 Task: Set up a custom indentation style for your code.
Action: Mouse moved to (36, 557)
Screenshot: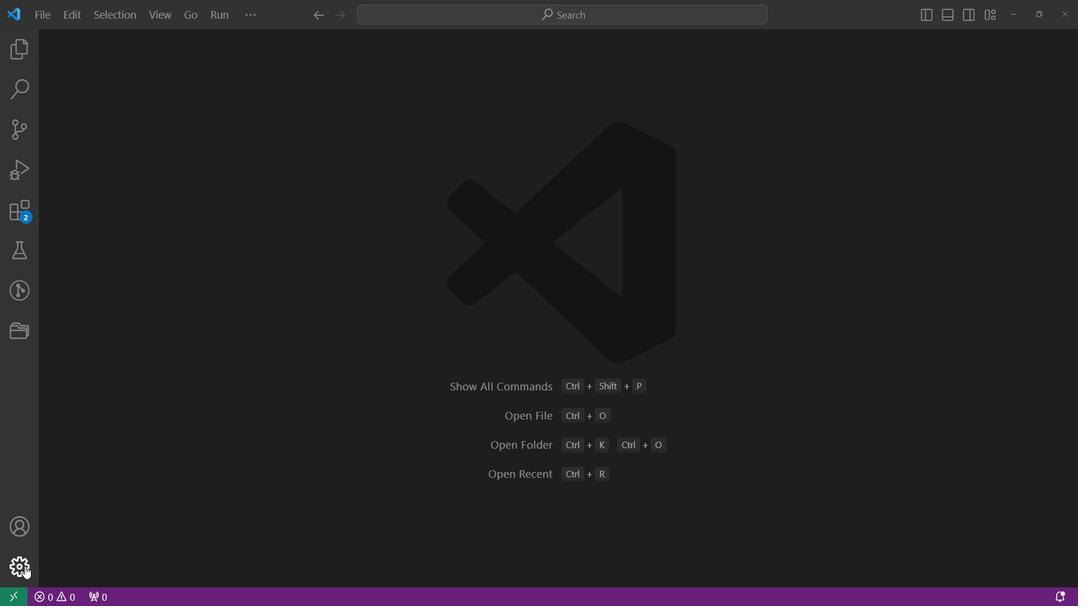 
Action: Mouse pressed left at (36, 557)
Screenshot: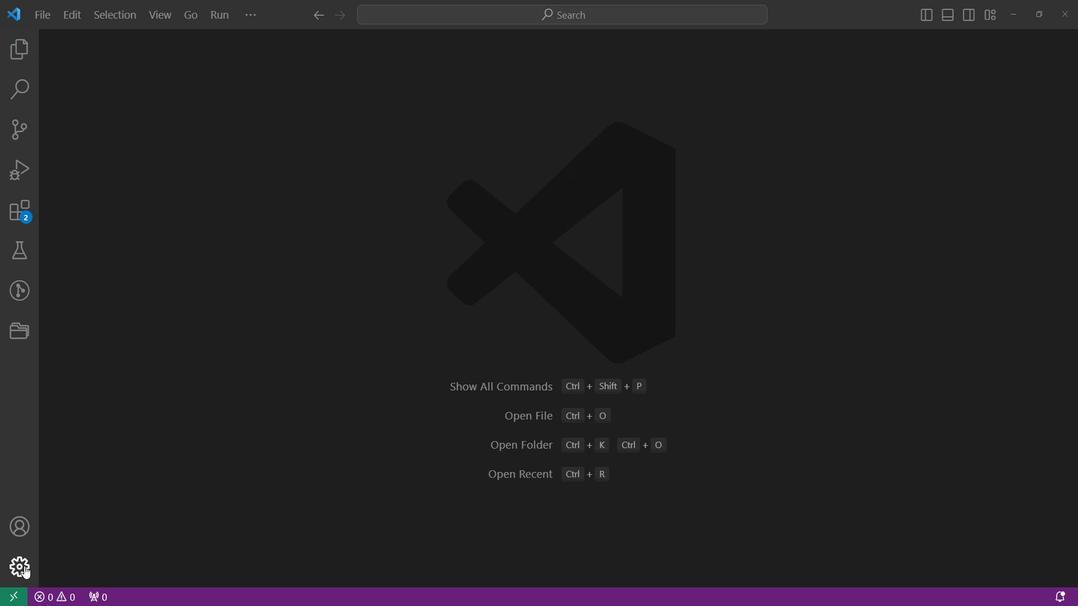 
Action: Mouse moved to (126, 403)
Screenshot: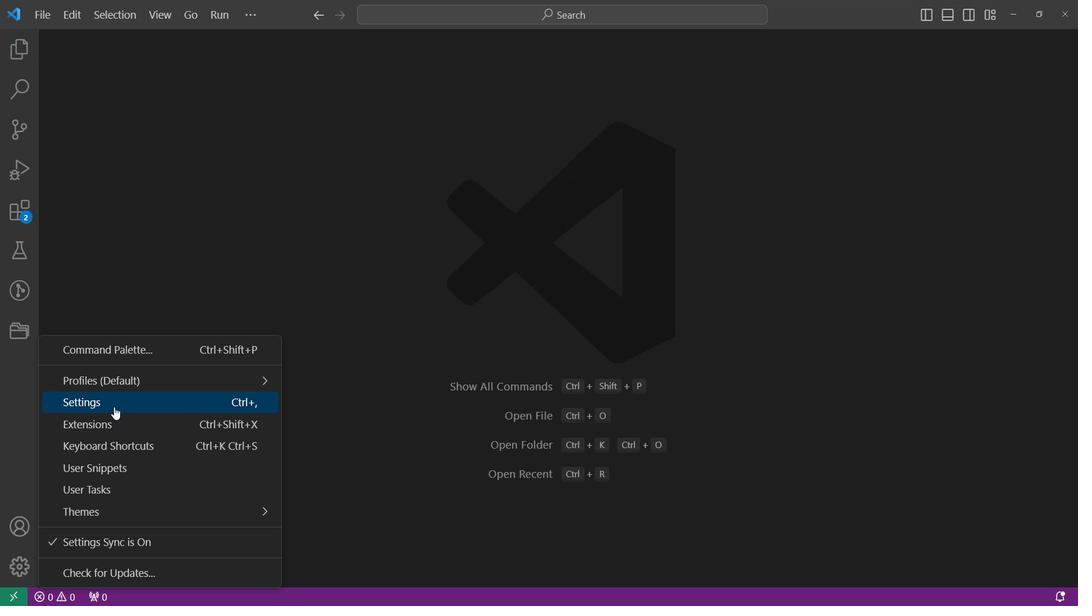 
Action: Mouse pressed left at (126, 403)
Screenshot: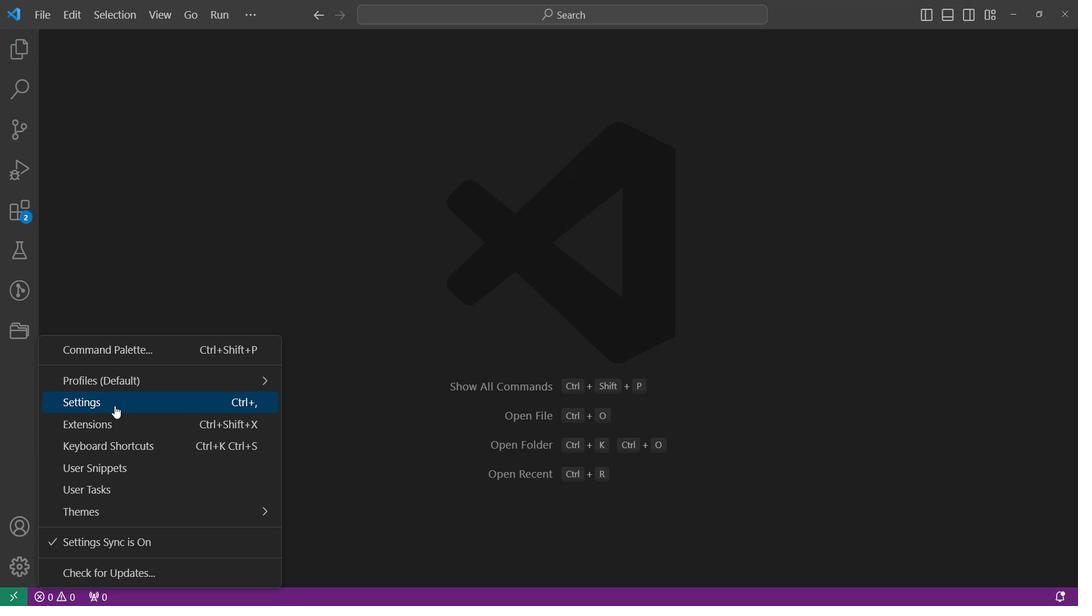 
Action: Mouse moved to (259, 90)
Screenshot: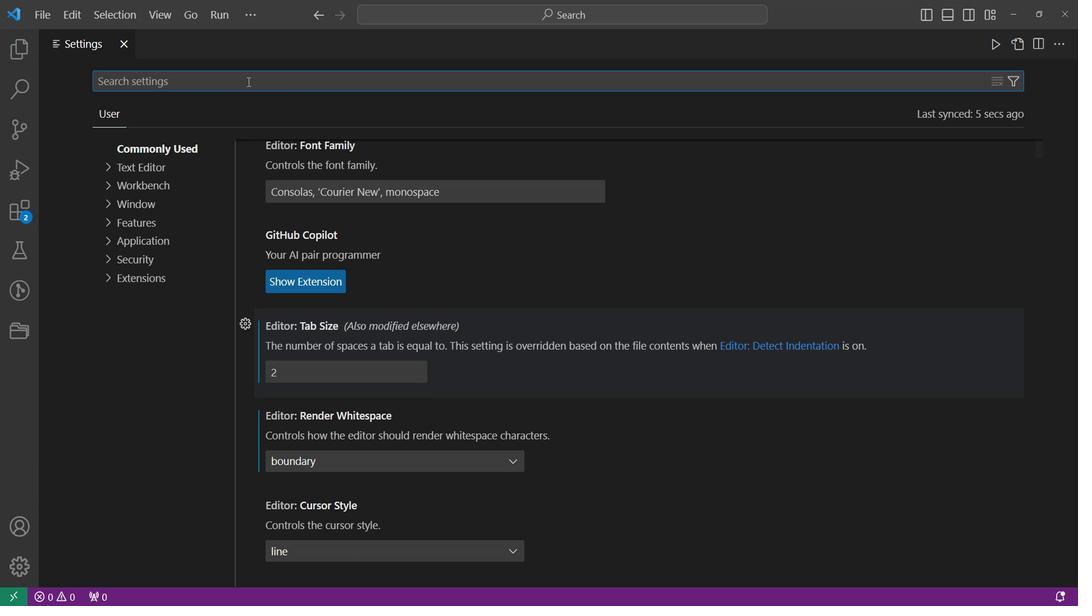 
Action: Mouse pressed left at (259, 90)
Screenshot: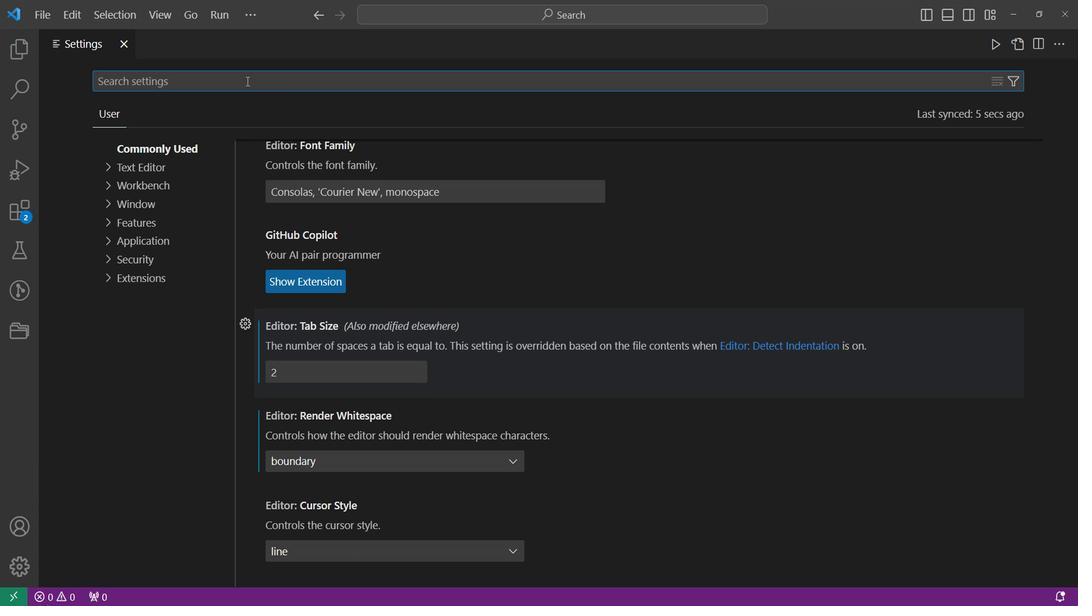 
Action: Key pressed indentation<Key.enter>
Screenshot: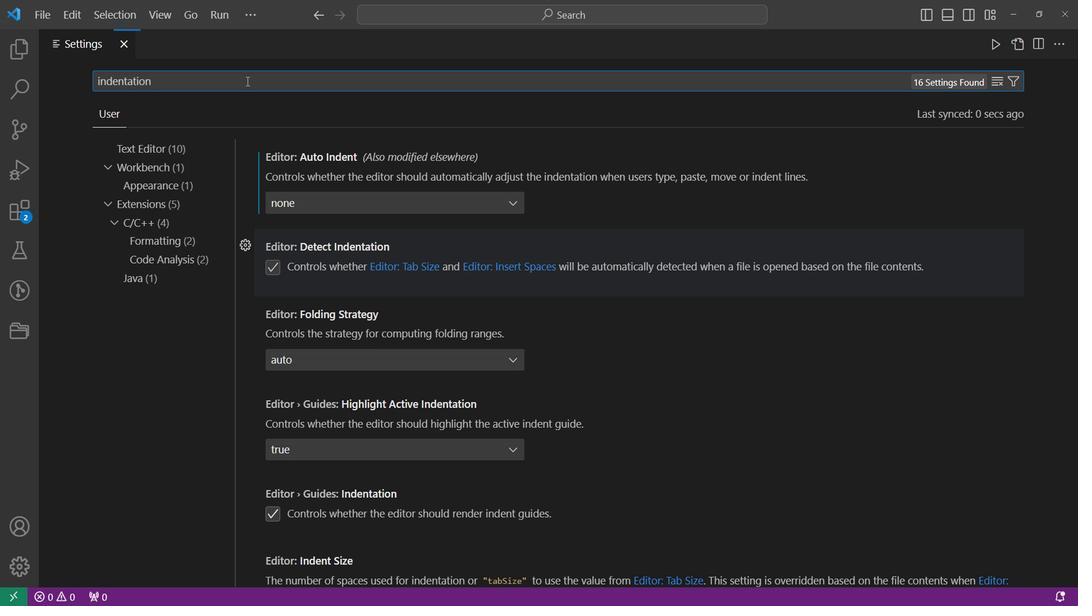 
Action: Mouse moved to (529, 206)
Screenshot: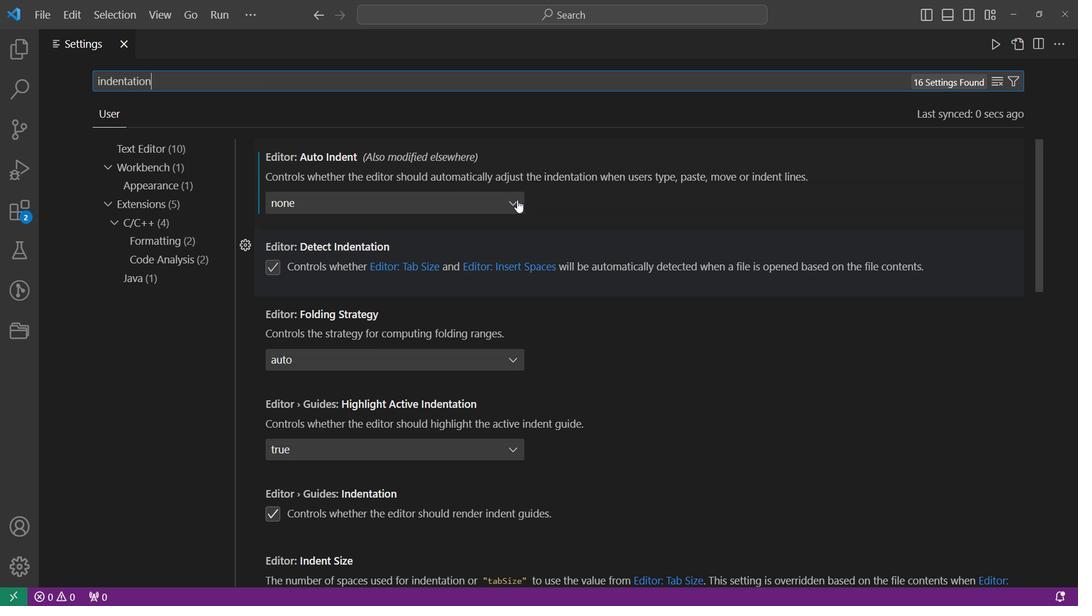
Action: Mouse pressed left at (529, 206)
Screenshot: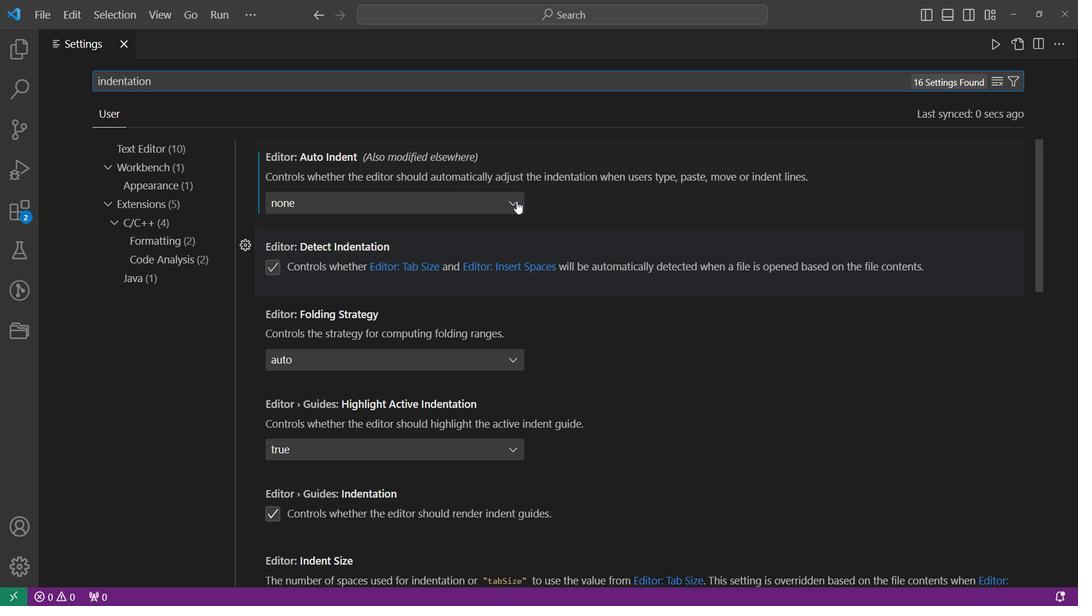 
Action: Mouse moved to (334, 301)
Screenshot: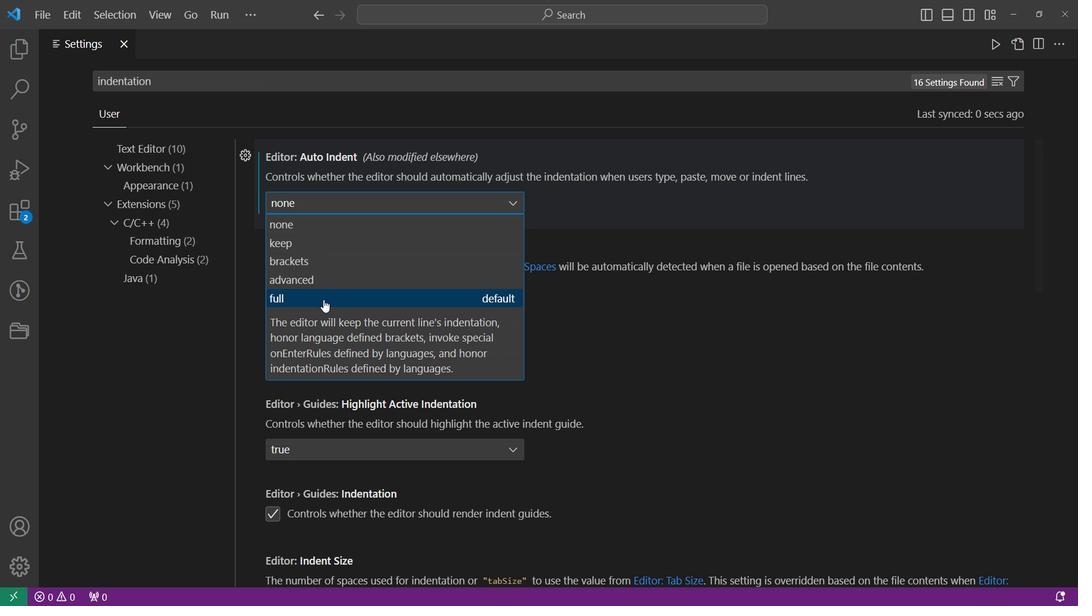 
Action: Mouse pressed left at (334, 301)
Screenshot: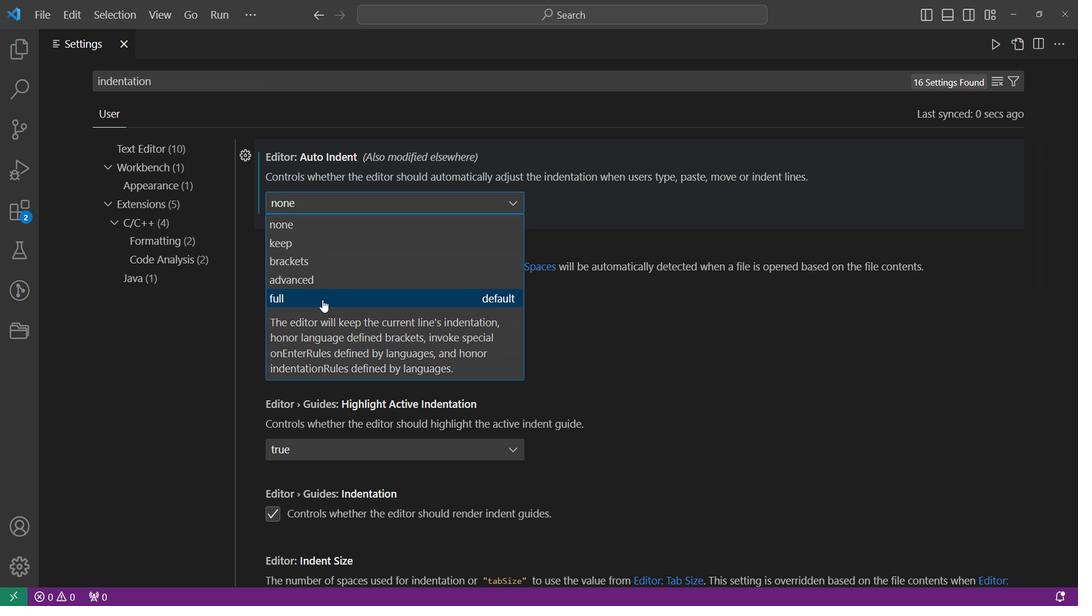 
Action: Mouse moved to (590, 318)
Screenshot: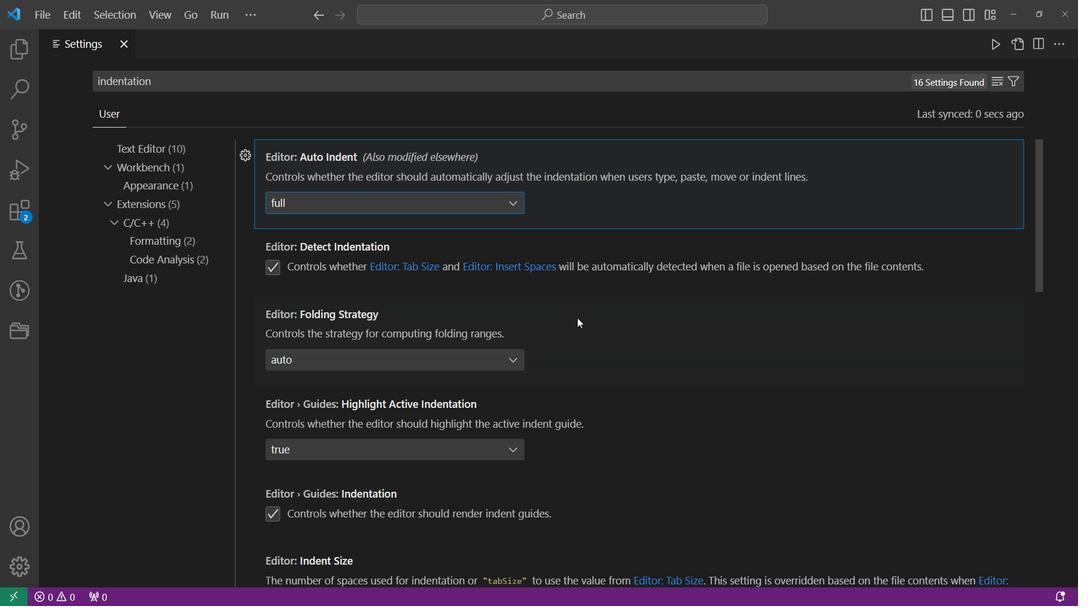 
Action: Mouse scrolled (590, 318) with delta (0, 0)
Screenshot: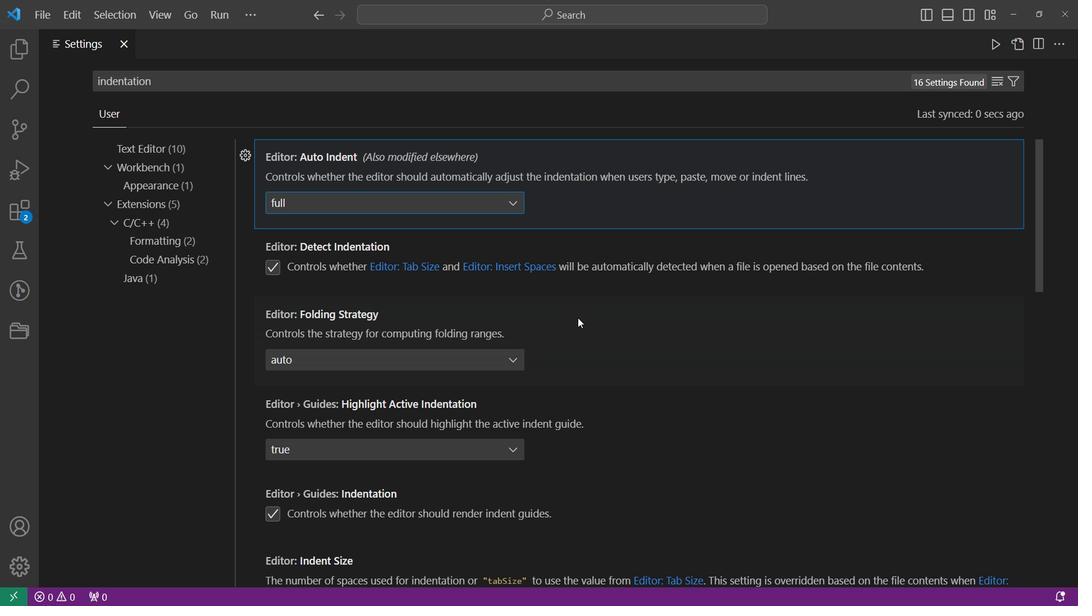 
Action: Mouse scrolled (590, 318) with delta (0, 0)
Screenshot: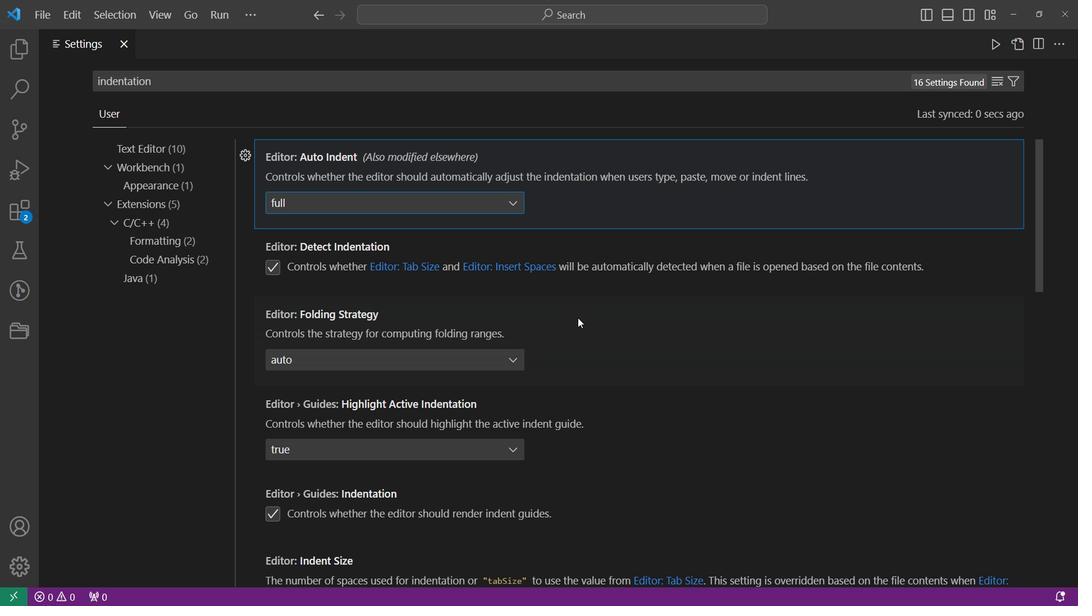 
Action: Mouse scrolled (590, 318) with delta (0, 0)
Screenshot: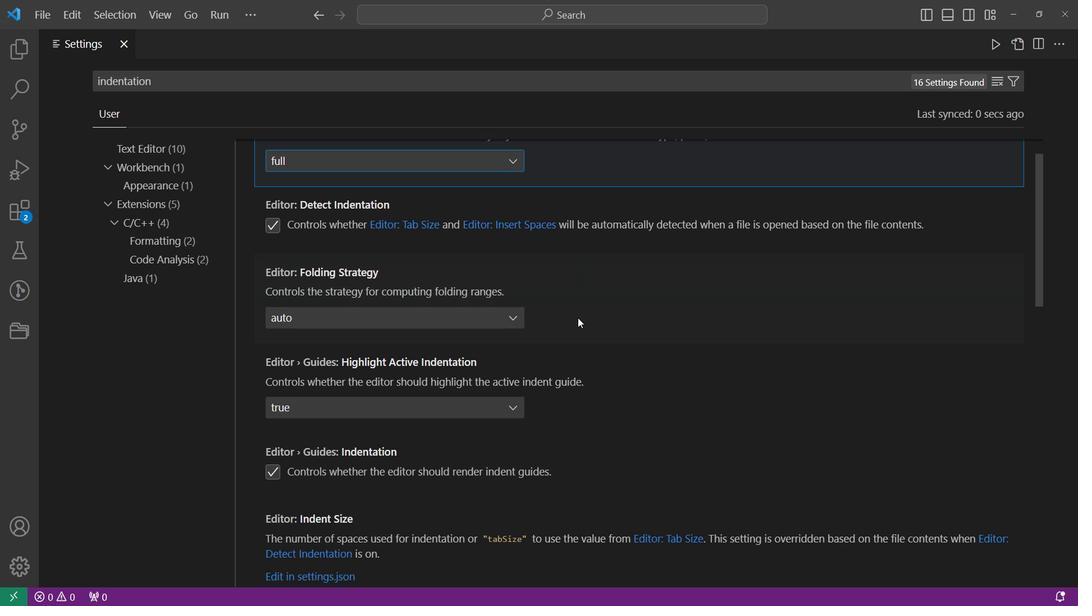 
Action: Mouse moved to (702, 447)
Screenshot: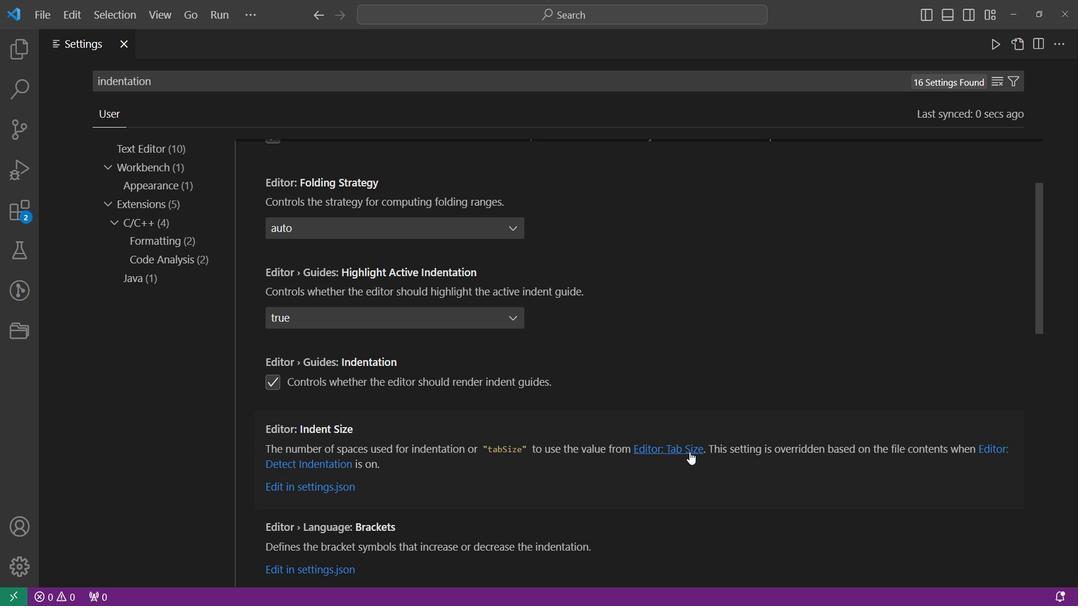 
Action: Mouse pressed left at (702, 447)
Screenshot: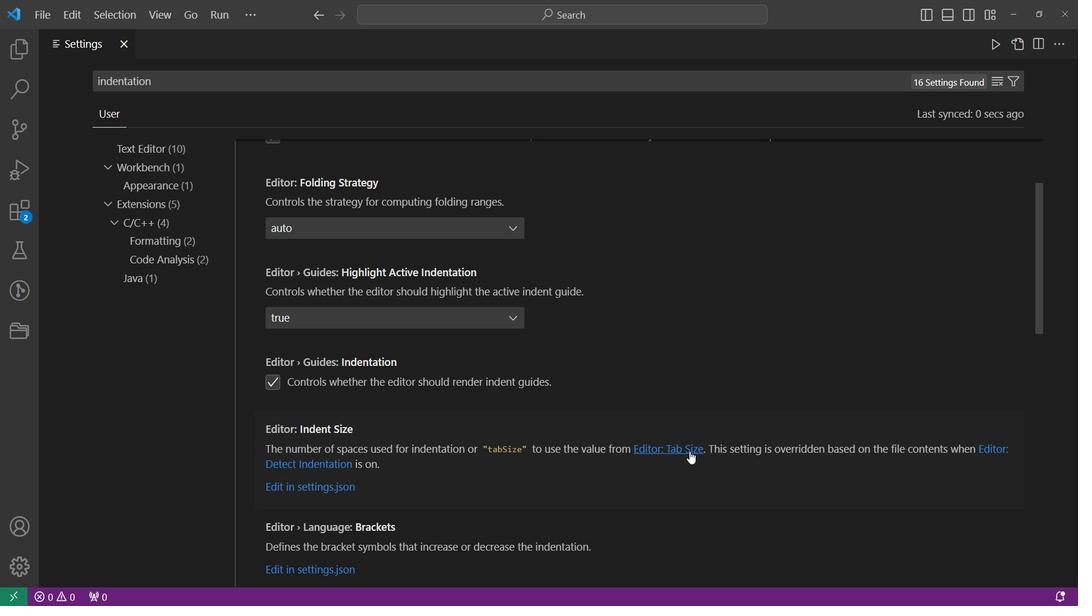 
Action: Mouse pressed left at (702, 447)
Screenshot: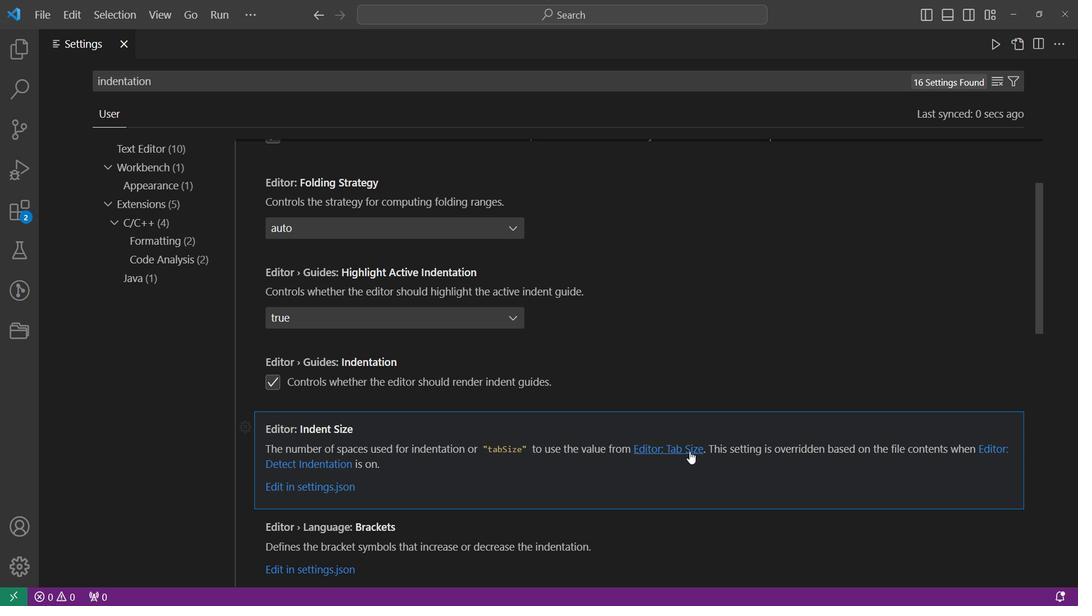 
Action: Mouse moved to (298, 382)
Screenshot: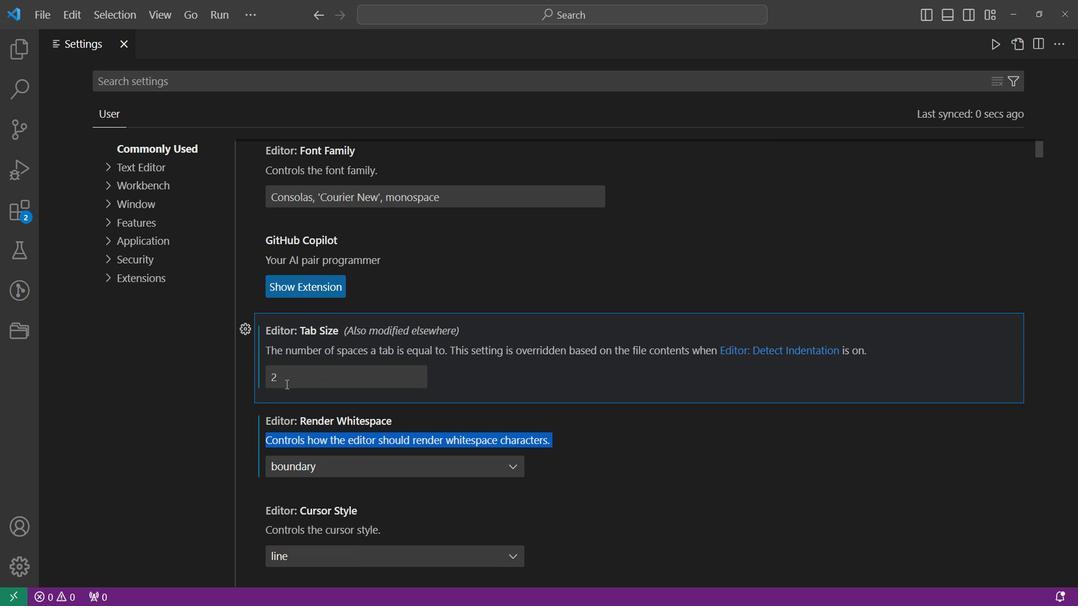 
Action: Mouse pressed left at (298, 382)
Screenshot: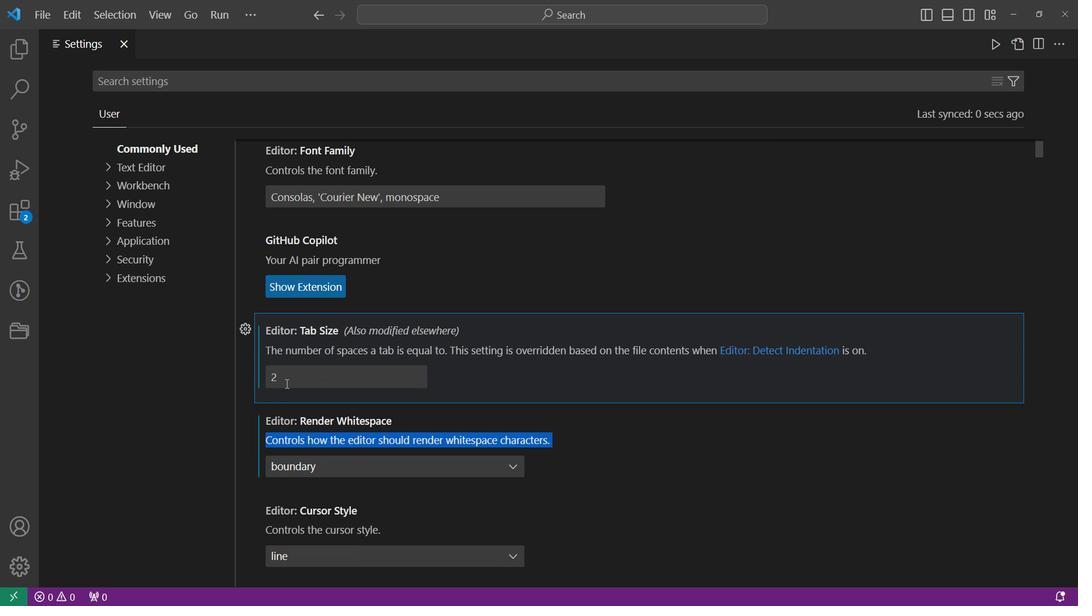 
Action: Key pressed <Key.backspace>4
Screenshot: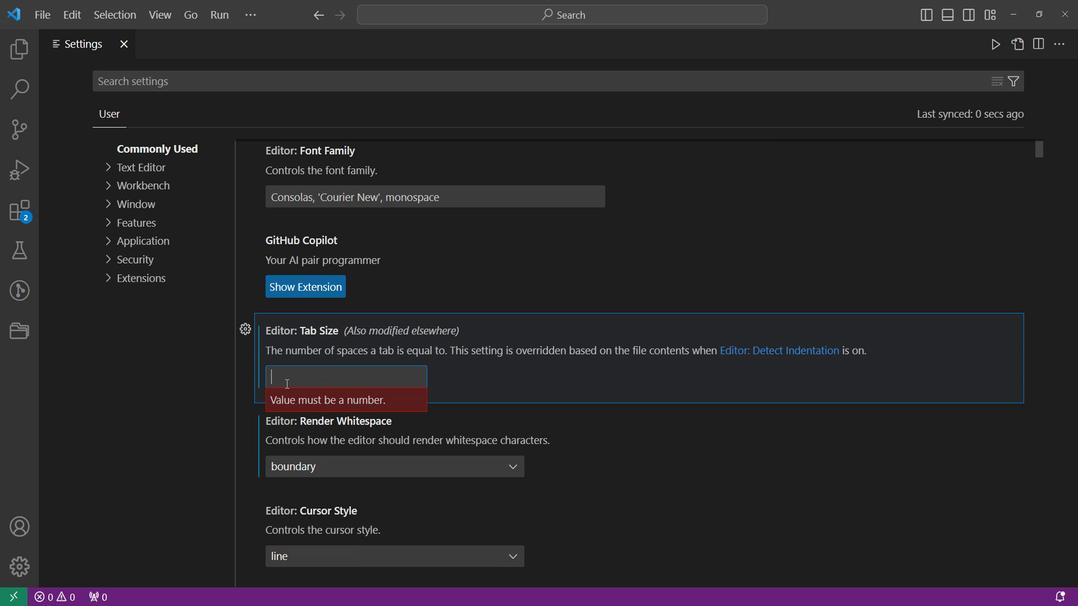
Action: Mouse moved to (220, 417)
Screenshot: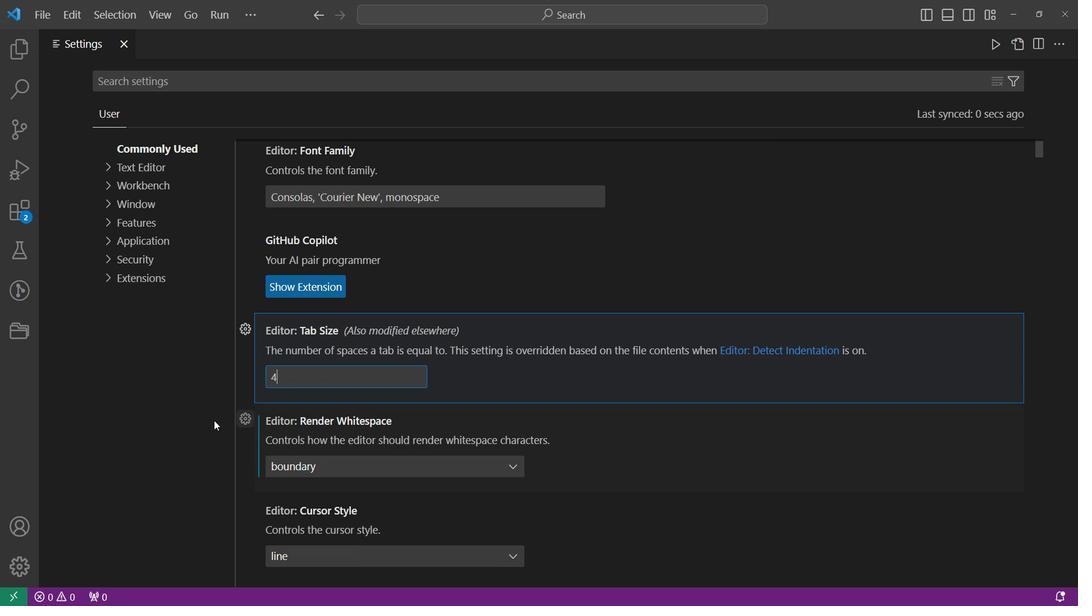 
Action: Mouse pressed left at (220, 417)
Screenshot: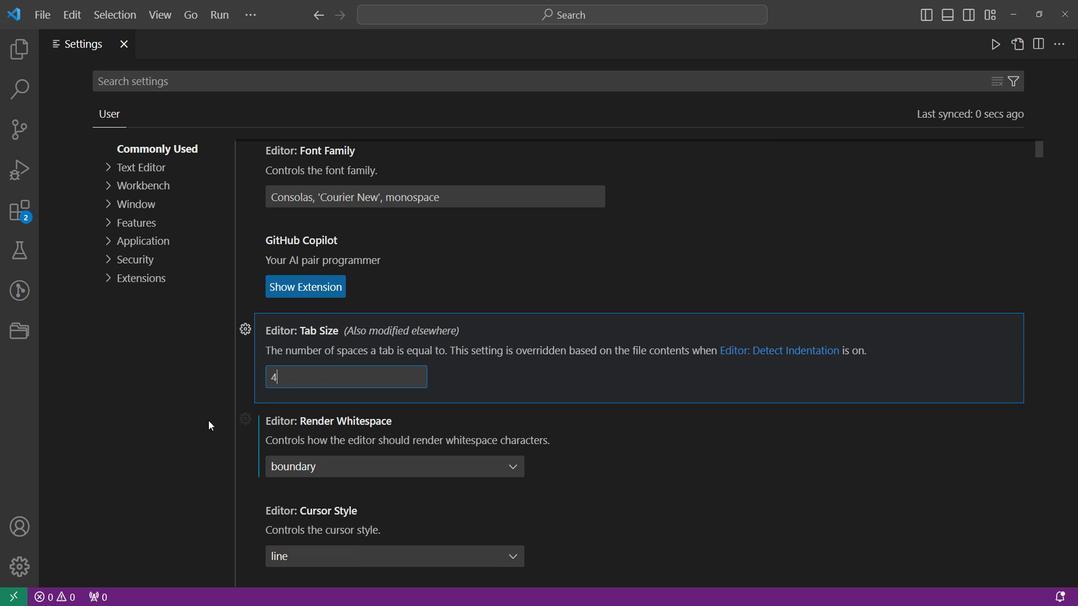 
Action: Mouse moved to (134, 58)
Screenshot: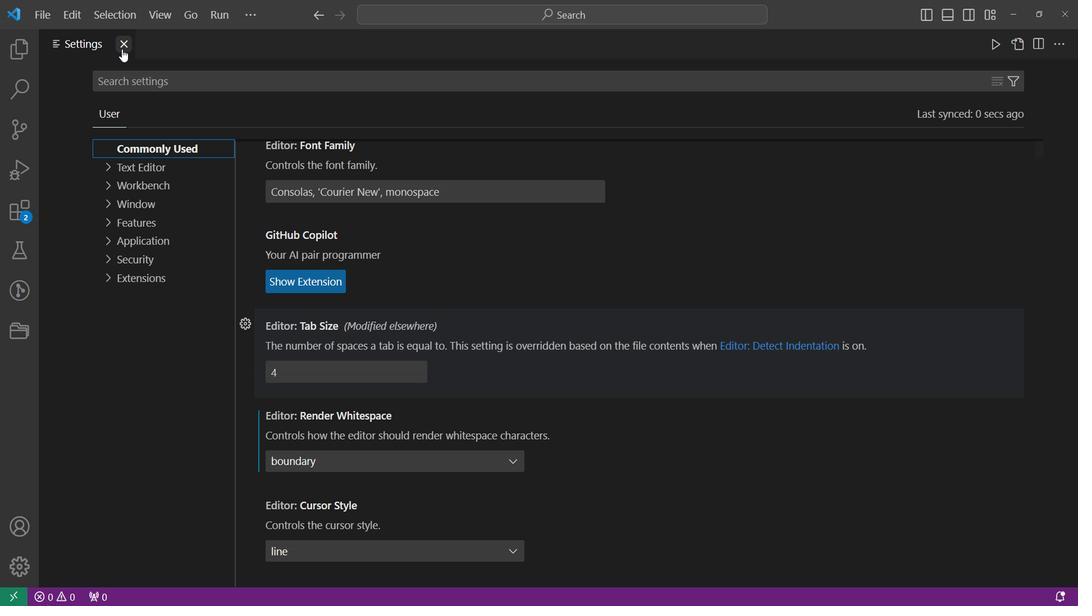 
Action: Mouse pressed left at (134, 58)
Screenshot: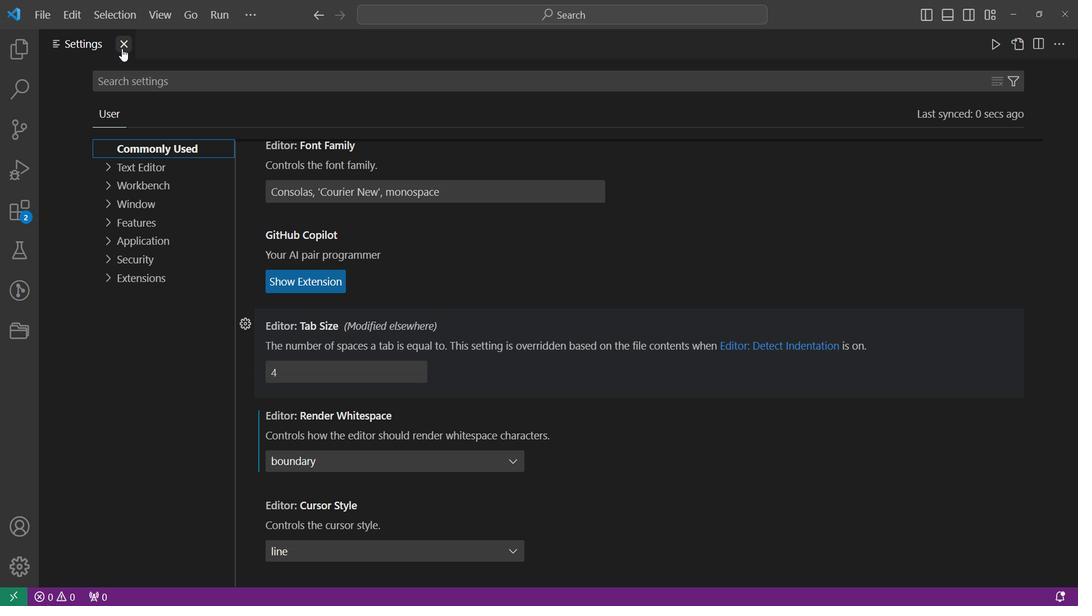 
Action: Mouse pressed left at (134, 58)
Screenshot: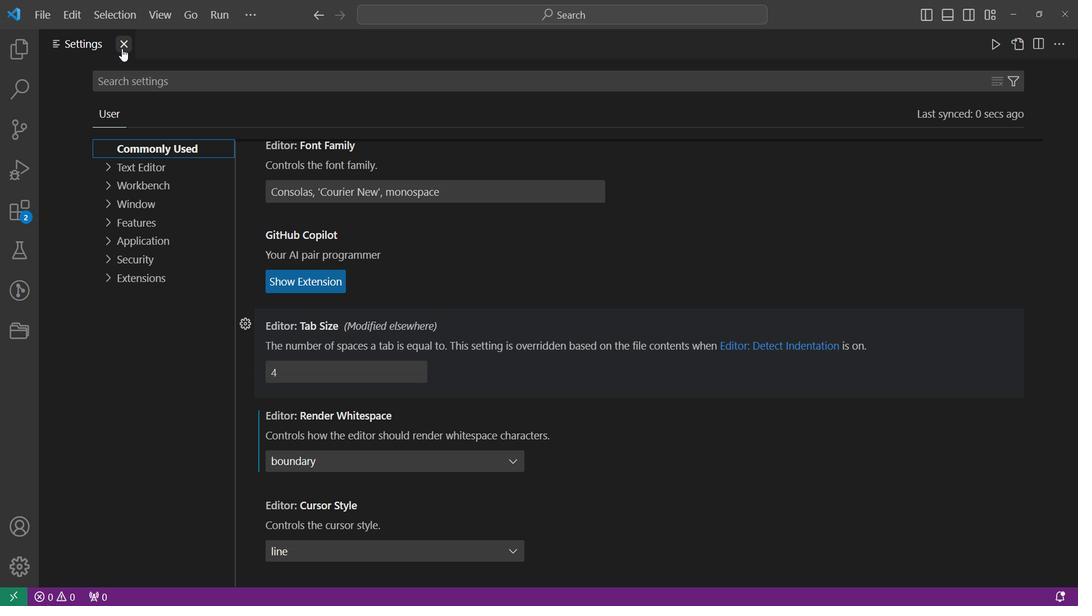 
